 Task: In the  document learning.docx, change border color to  'Red' and border width to  '1.5' Select the first Column and fill it with the color  Light Magenta
Action: Mouse moved to (259, 392)
Screenshot: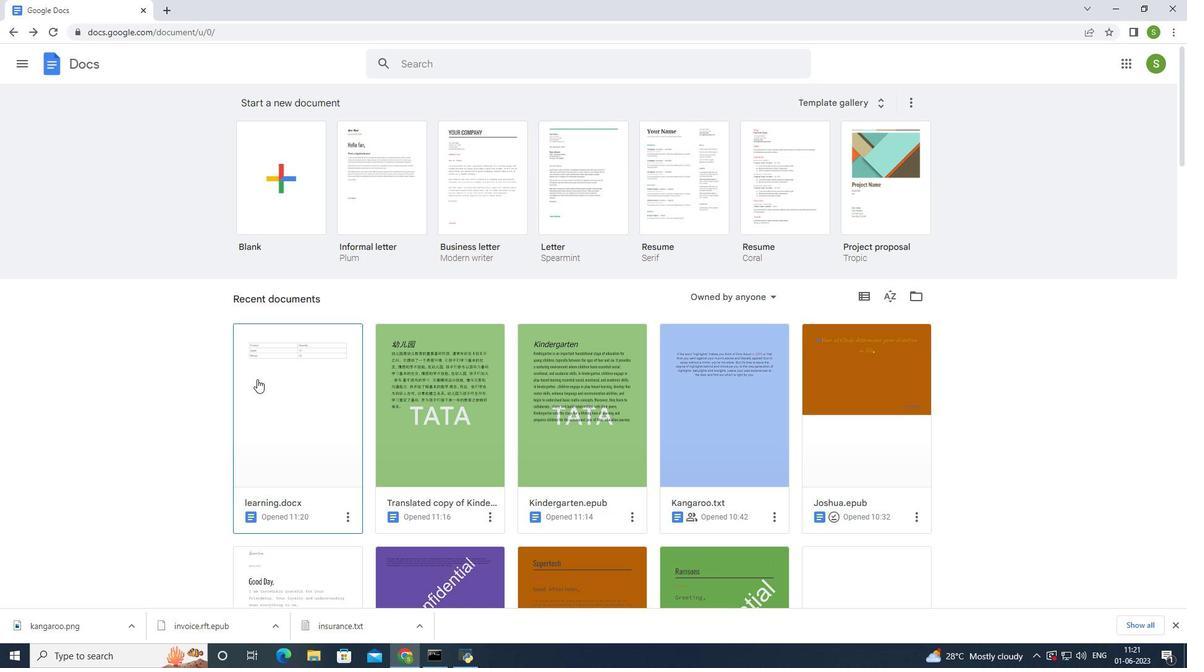
Action: Mouse pressed left at (259, 392)
Screenshot: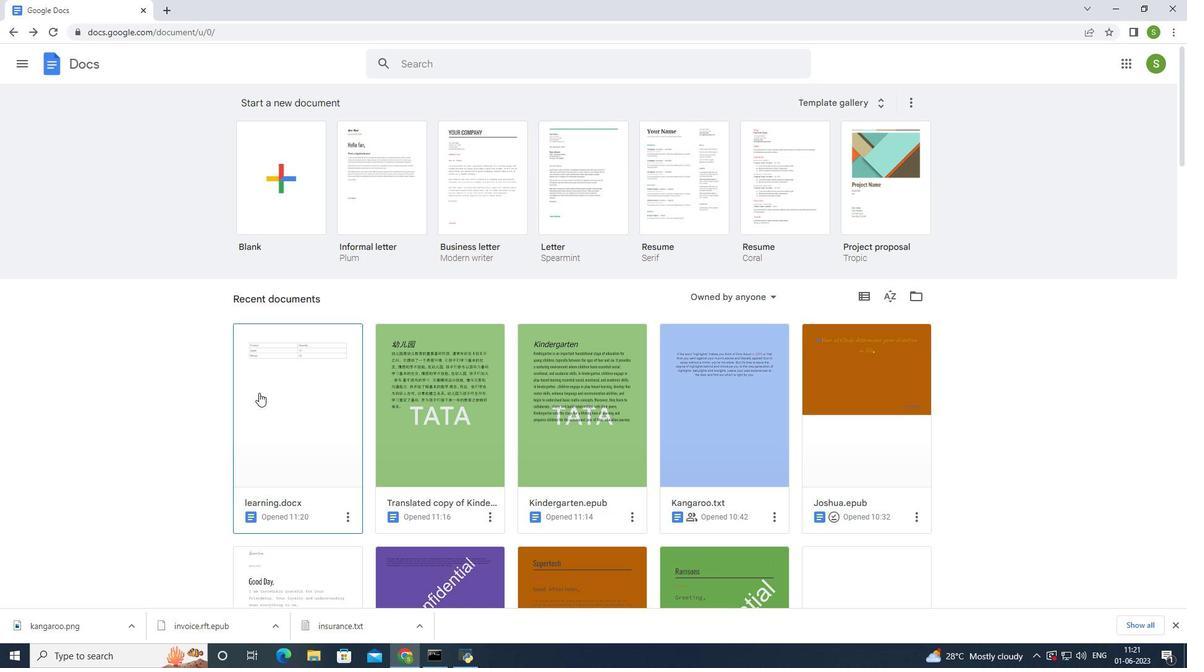 
Action: Mouse moved to (312, 209)
Screenshot: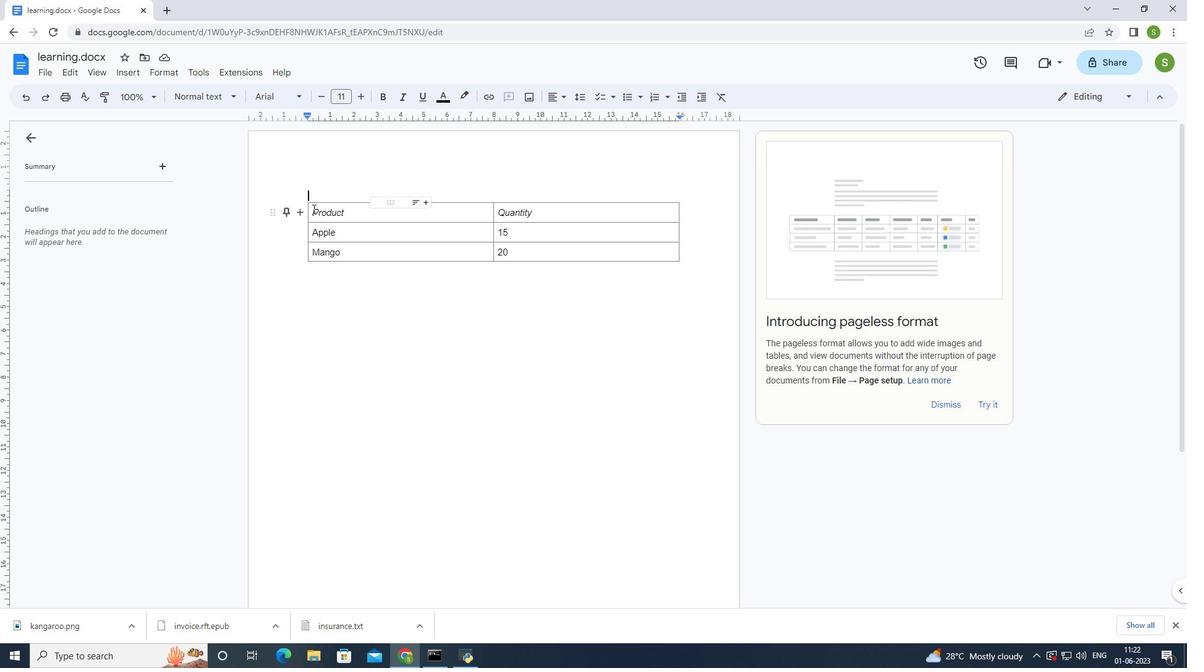 
Action: Mouse pressed left at (312, 209)
Screenshot: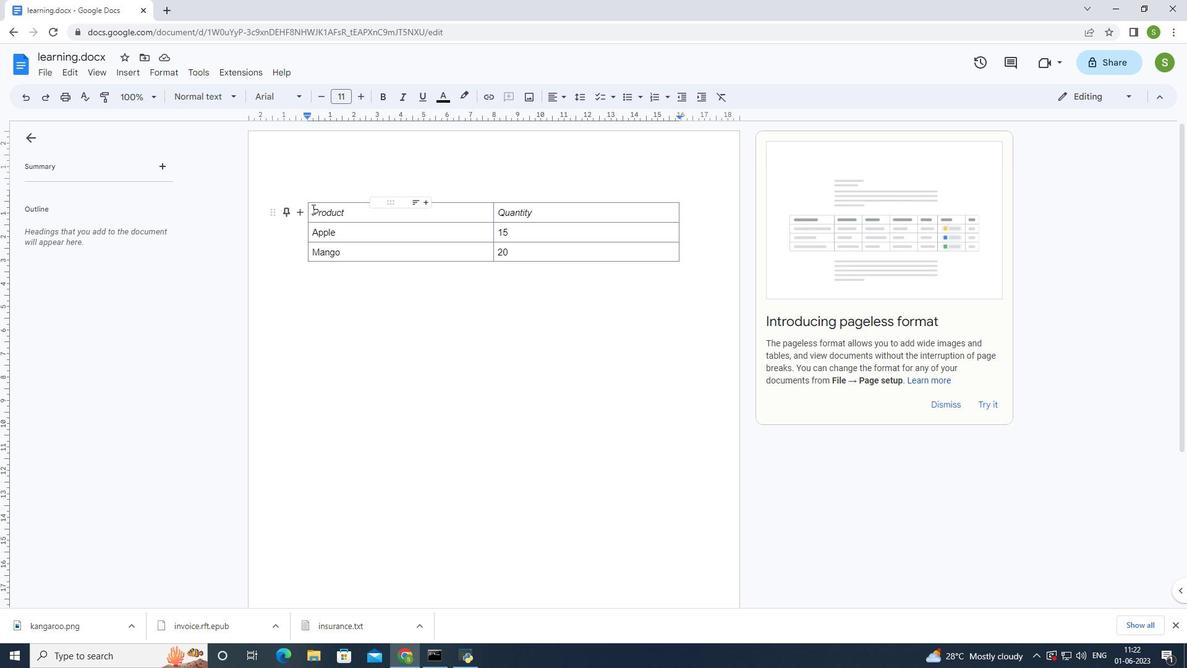 
Action: Mouse moved to (754, 98)
Screenshot: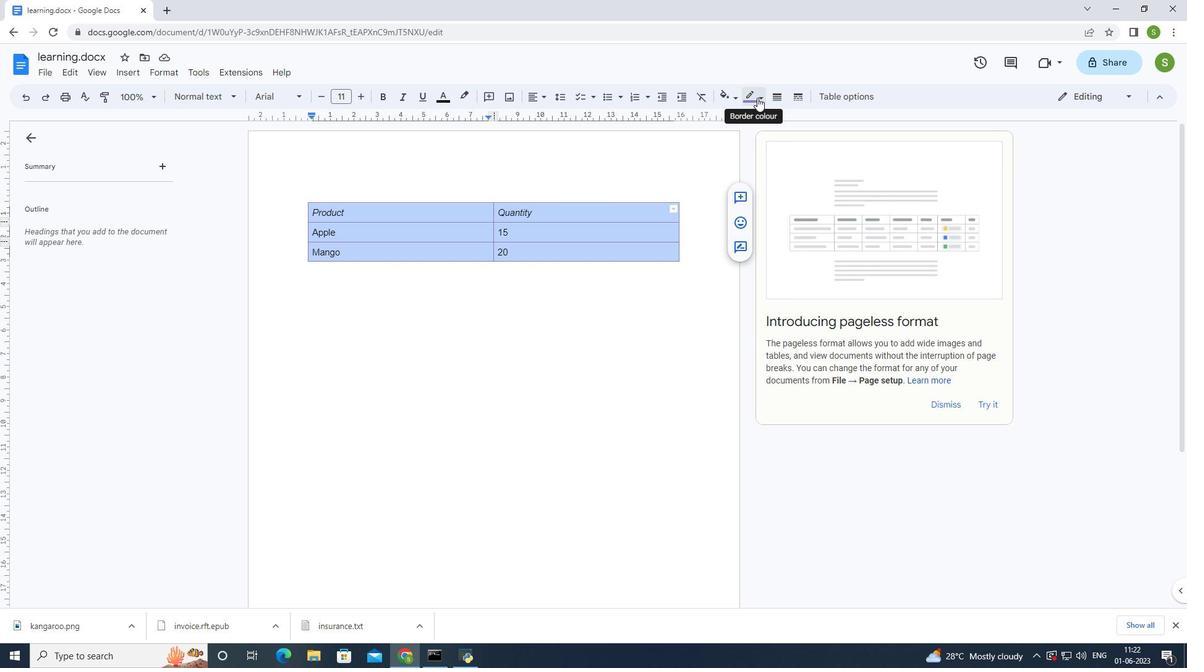 
Action: Mouse pressed left at (754, 98)
Screenshot: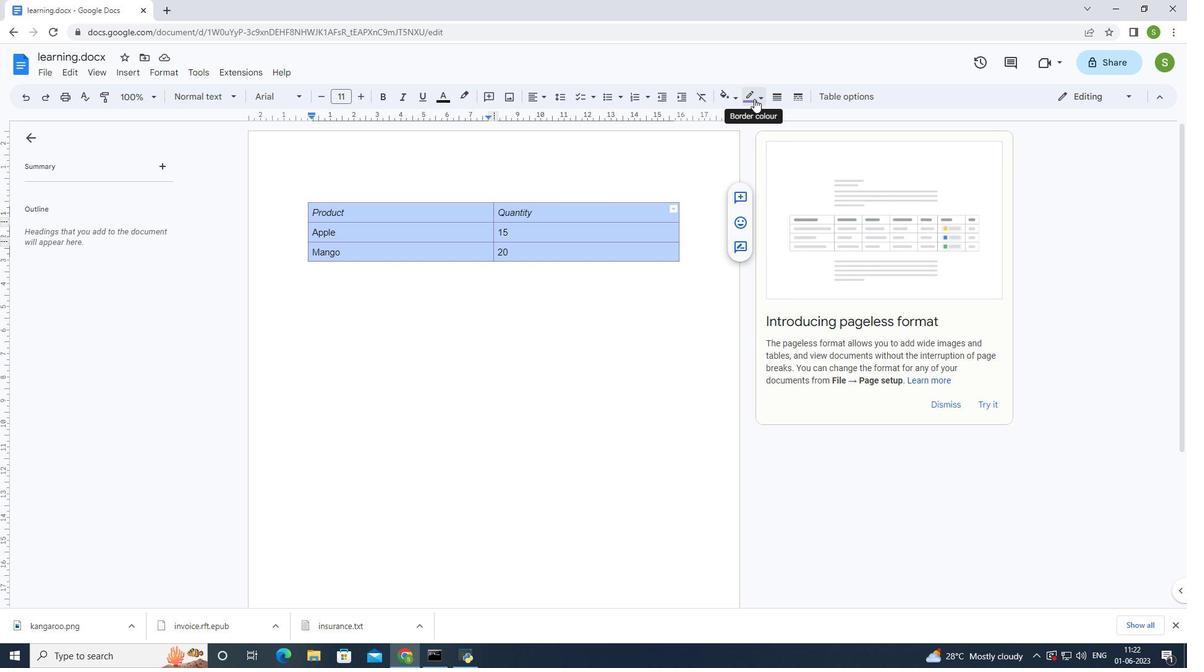 
Action: Mouse moved to (765, 129)
Screenshot: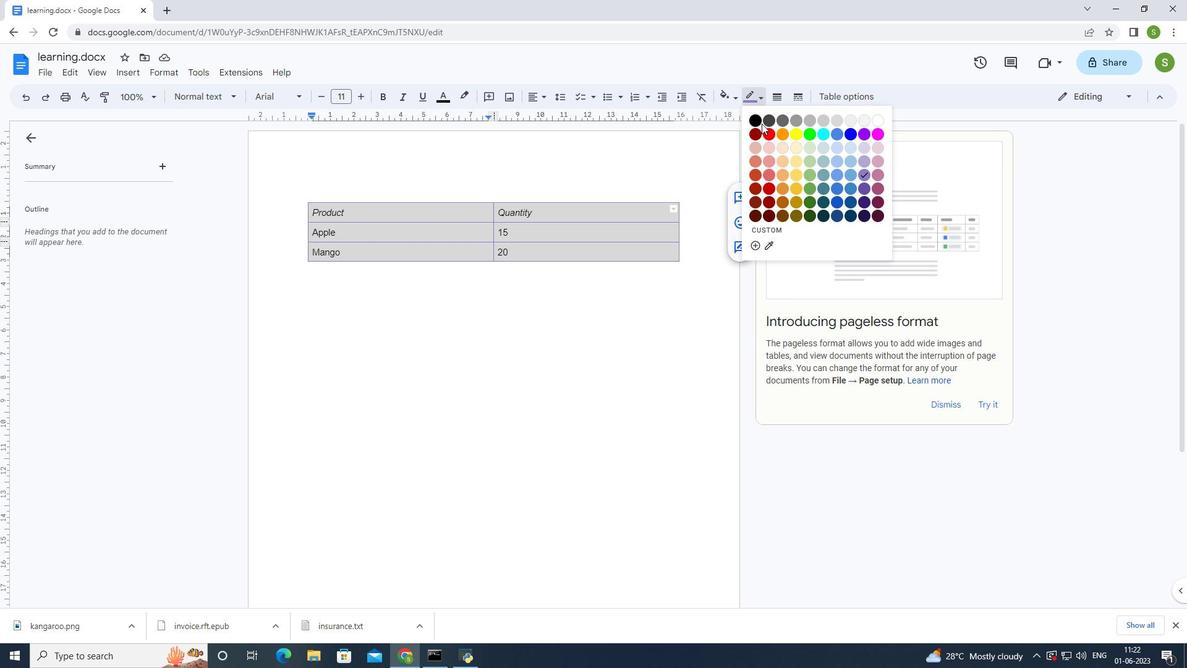
Action: Mouse pressed left at (765, 129)
Screenshot: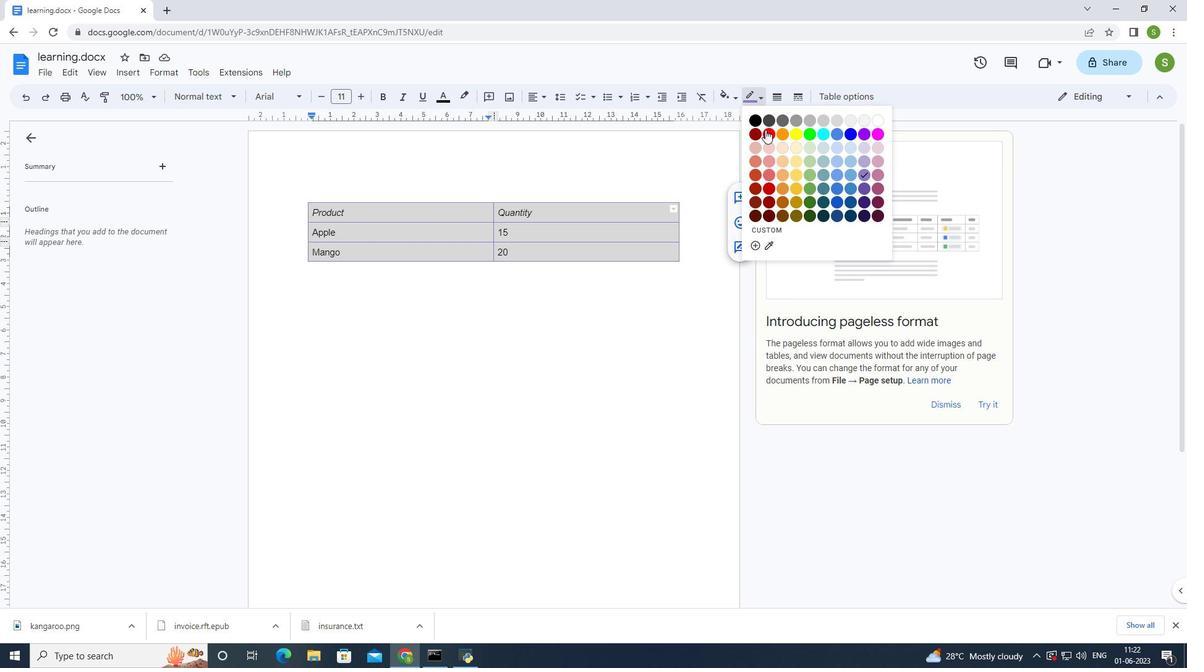 
Action: Mouse moved to (561, 99)
Screenshot: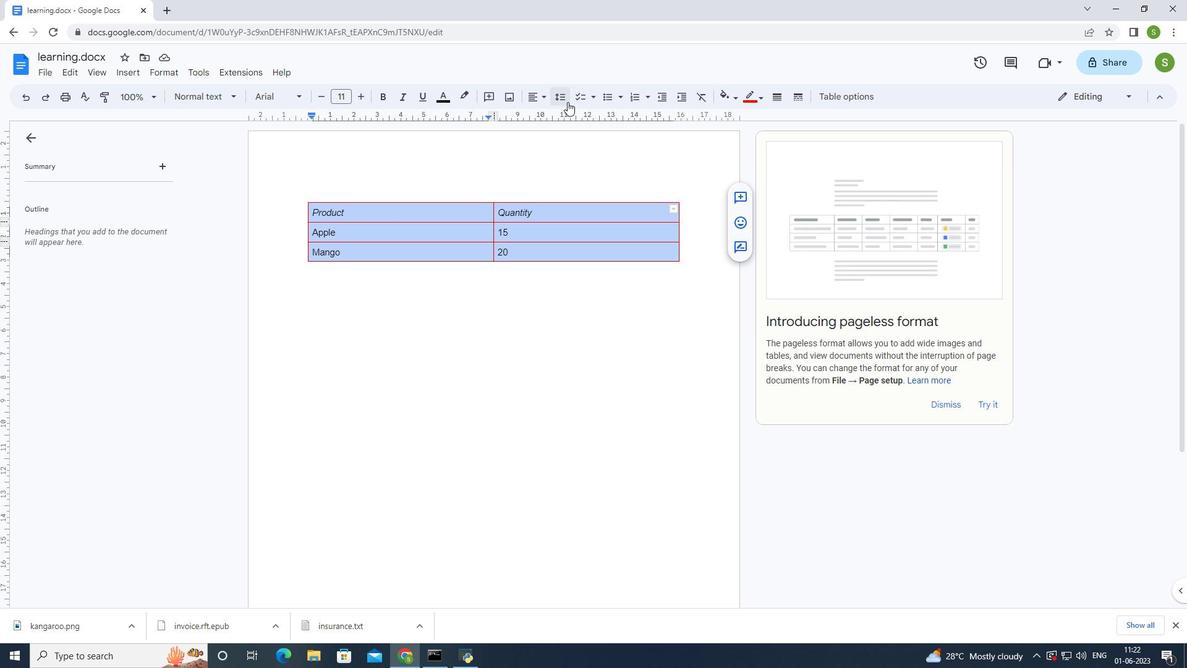 
Action: Mouse pressed left at (561, 99)
Screenshot: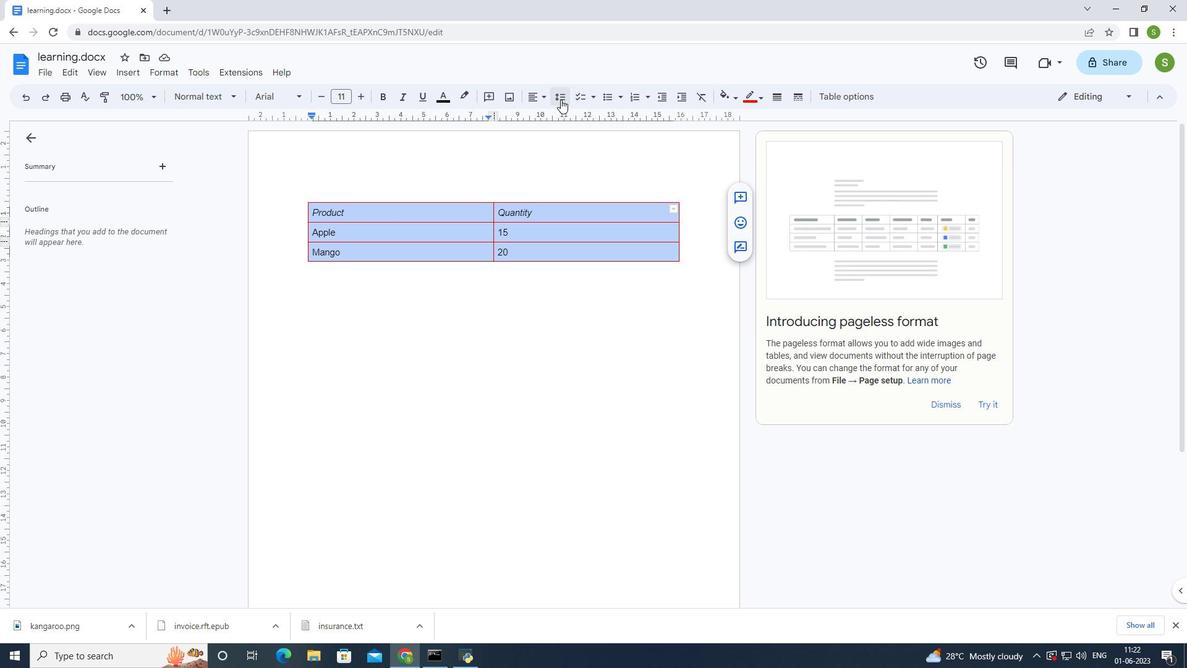 
Action: Mouse moved to (777, 95)
Screenshot: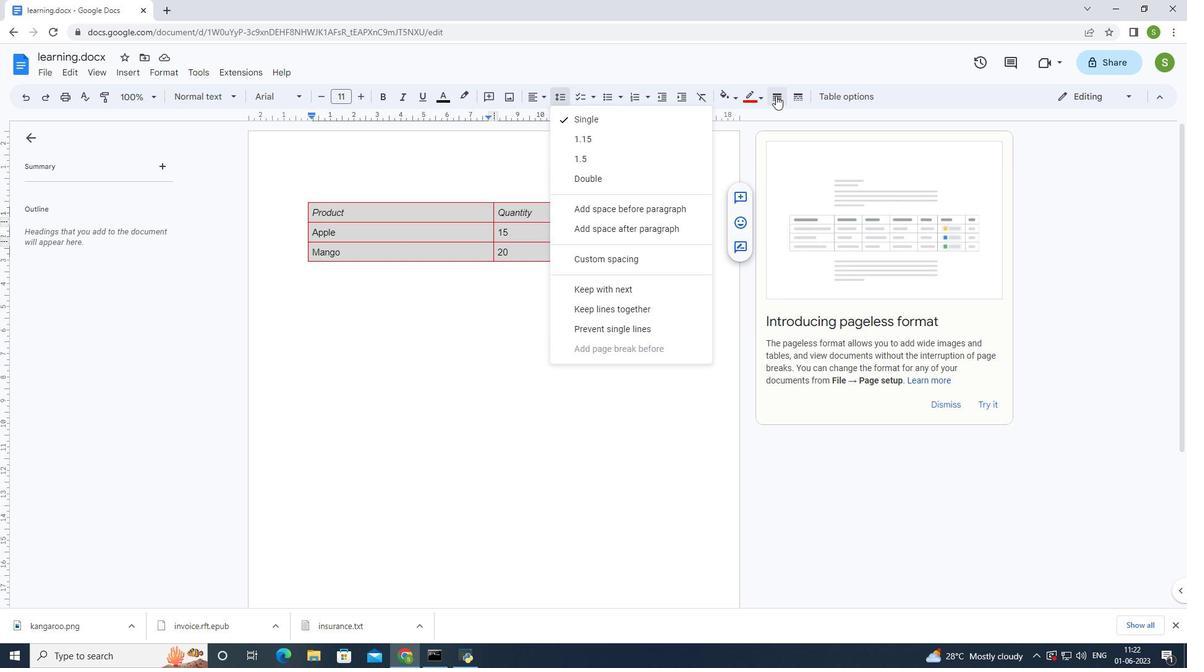 
Action: Mouse pressed left at (777, 95)
Screenshot: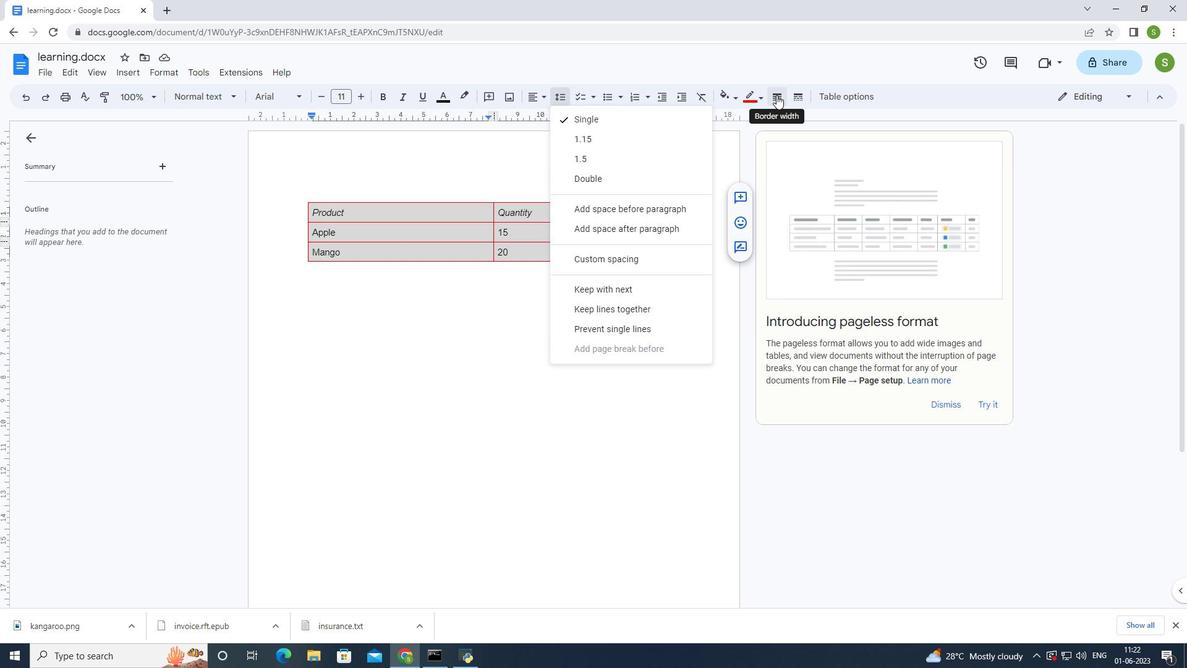 
Action: Mouse moved to (802, 199)
Screenshot: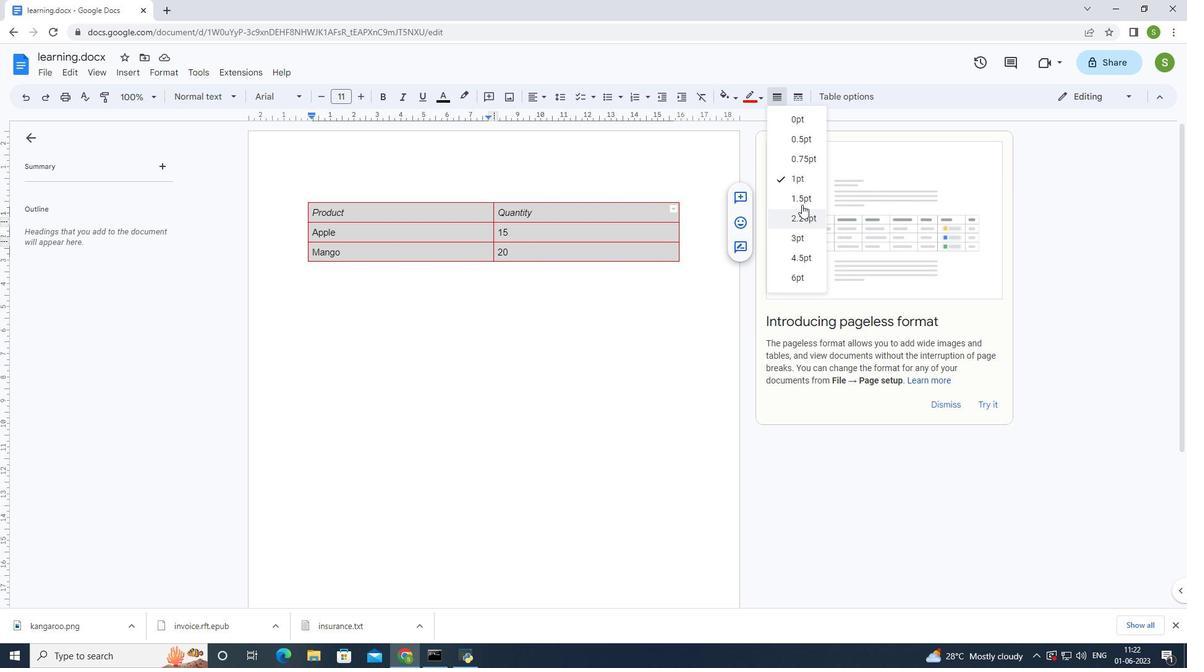 
Action: Mouse pressed left at (802, 199)
Screenshot: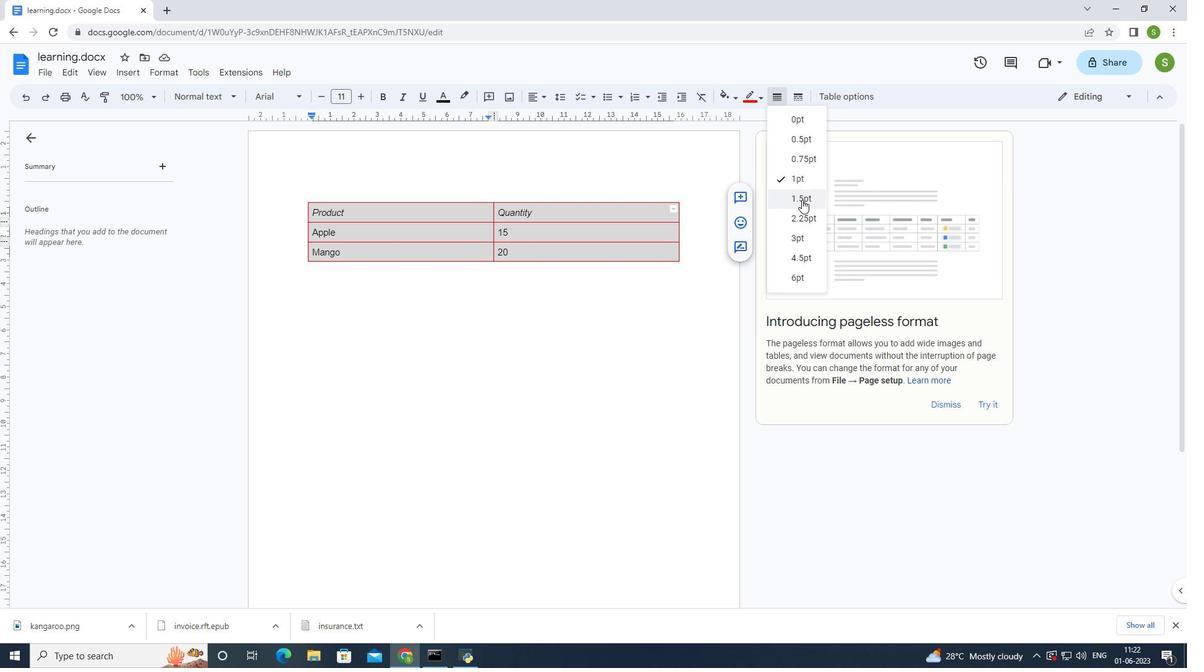 
Action: Mouse moved to (725, 94)
Screenshot: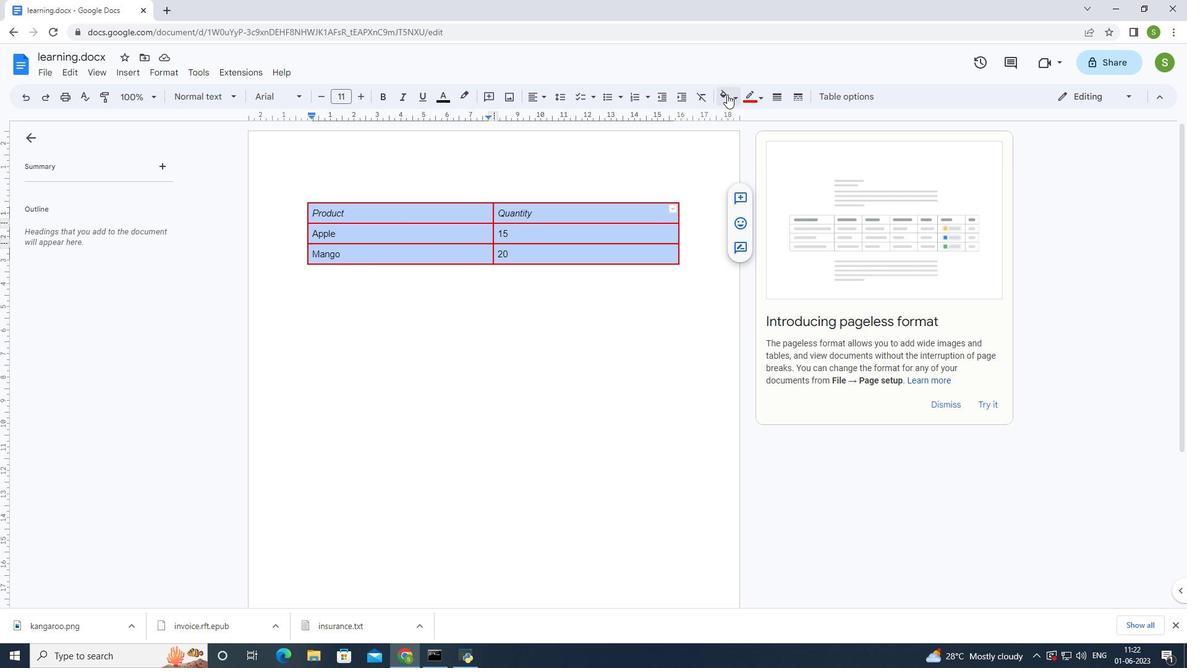 
Action: Mouse pressed left at (725, 94)
Screenshot: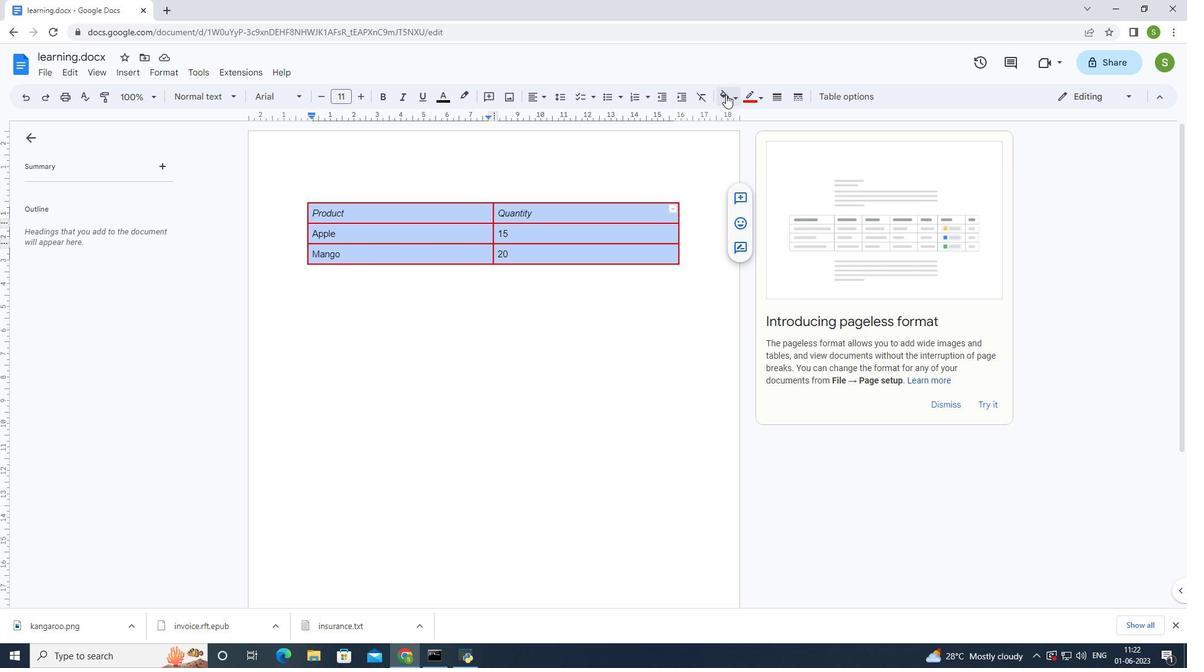 
Action: Mouse moved to (853, 204)
Screenshot: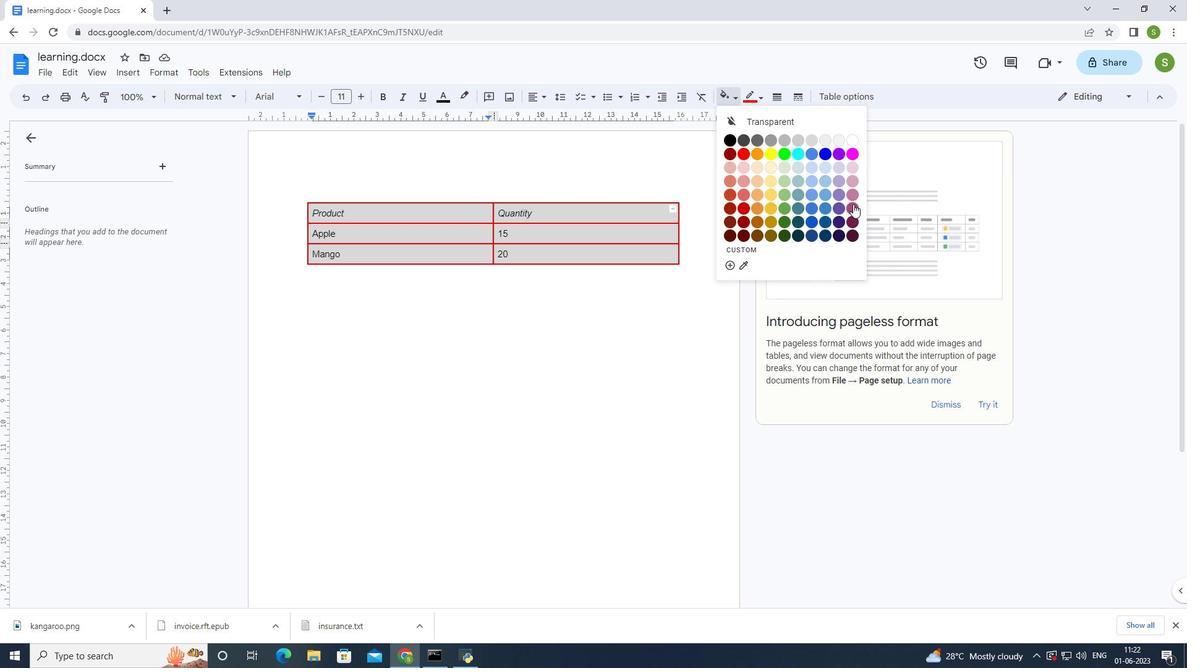 
Action: Mouse pressed left at (853, 204)
Screenshot: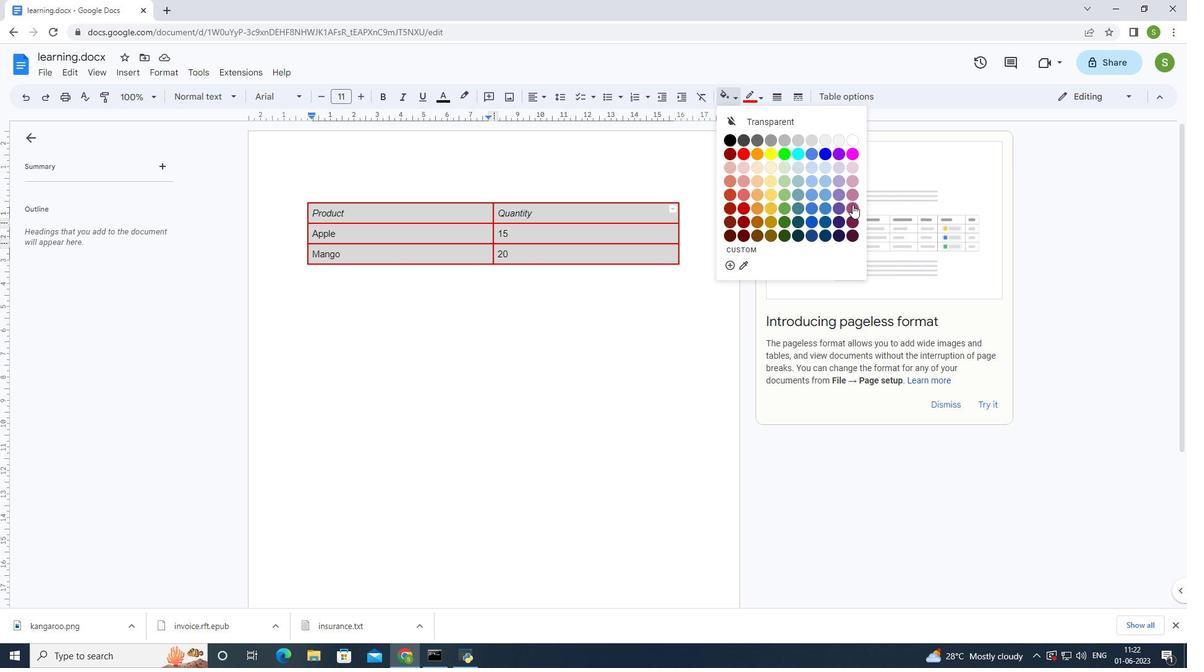 
Action: Mouse moved to (601, 347)
Screenshot: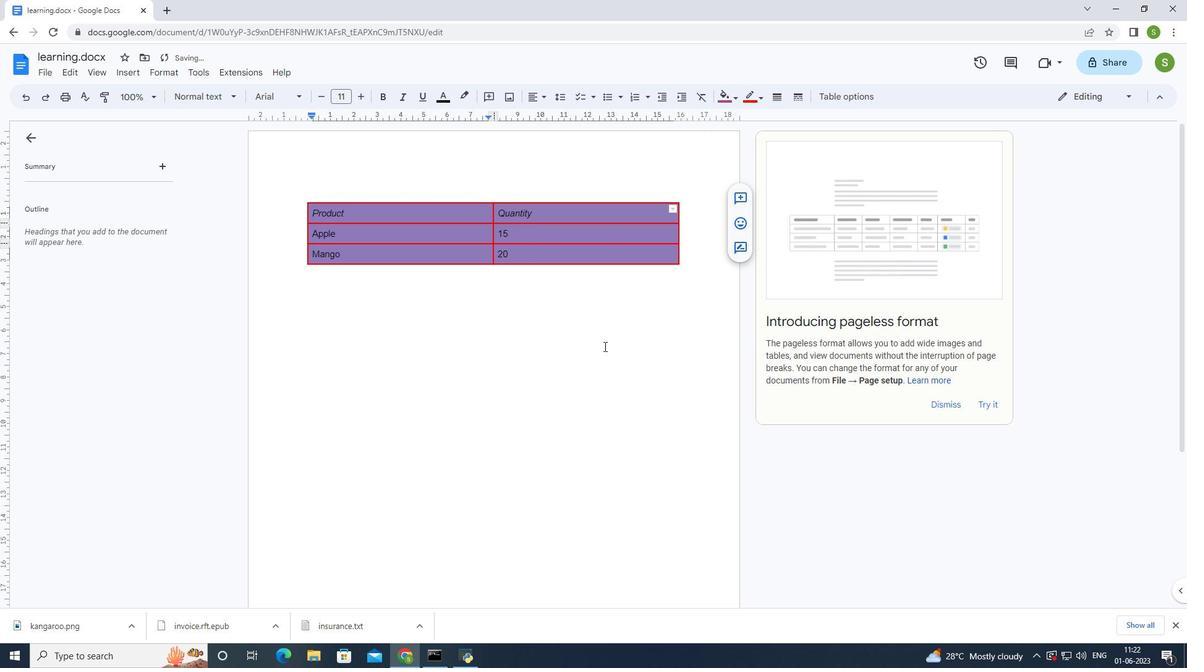 
Action: Mouse pressed left at (601, 347)
Screenshot: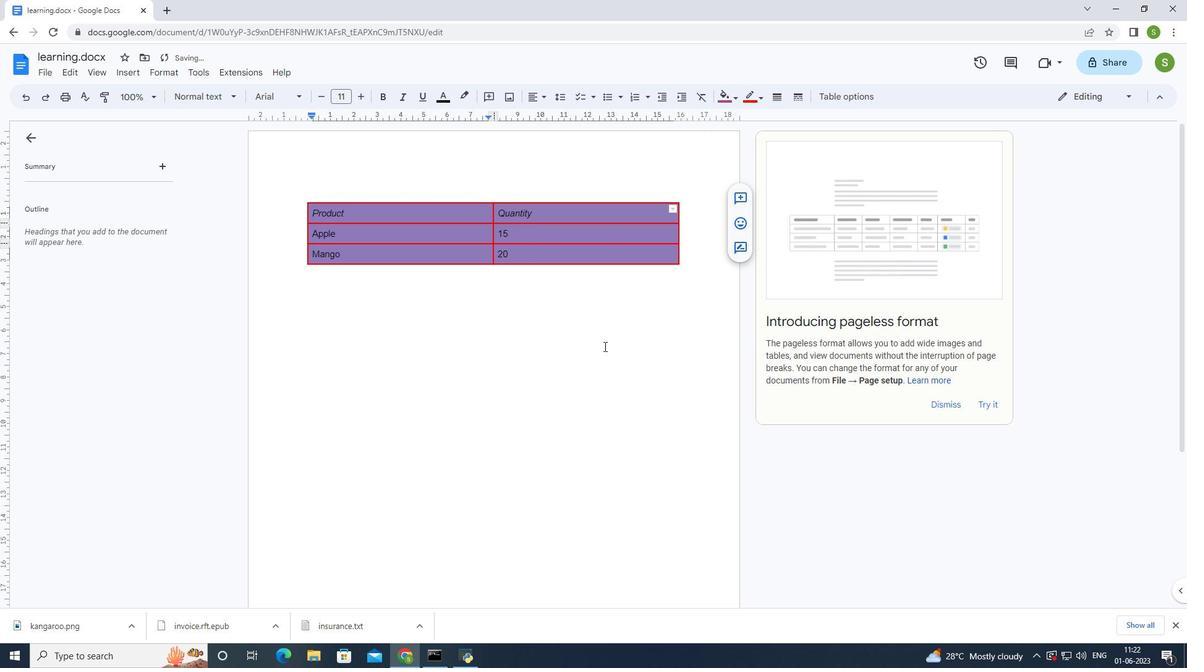 
Action: Mouse moved to (450, 295)
Screenshot: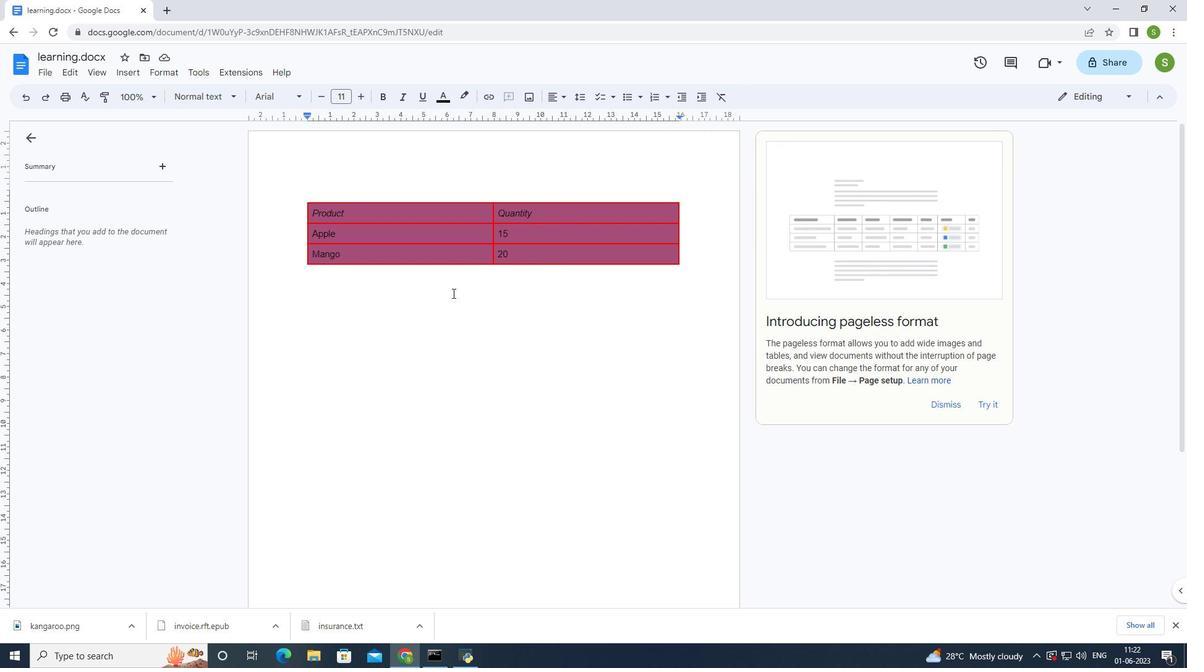 
Action: Key pressed ctrl+S
Screenshot: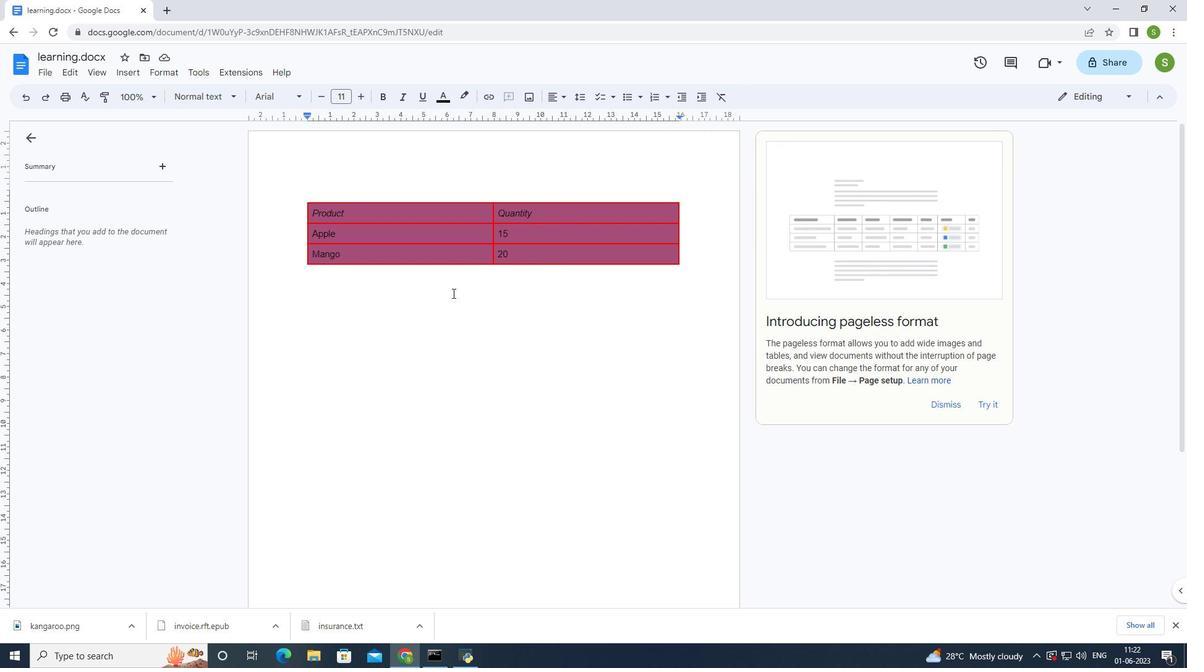 
Action: Mouse moved to (417, 218)
Screenshot: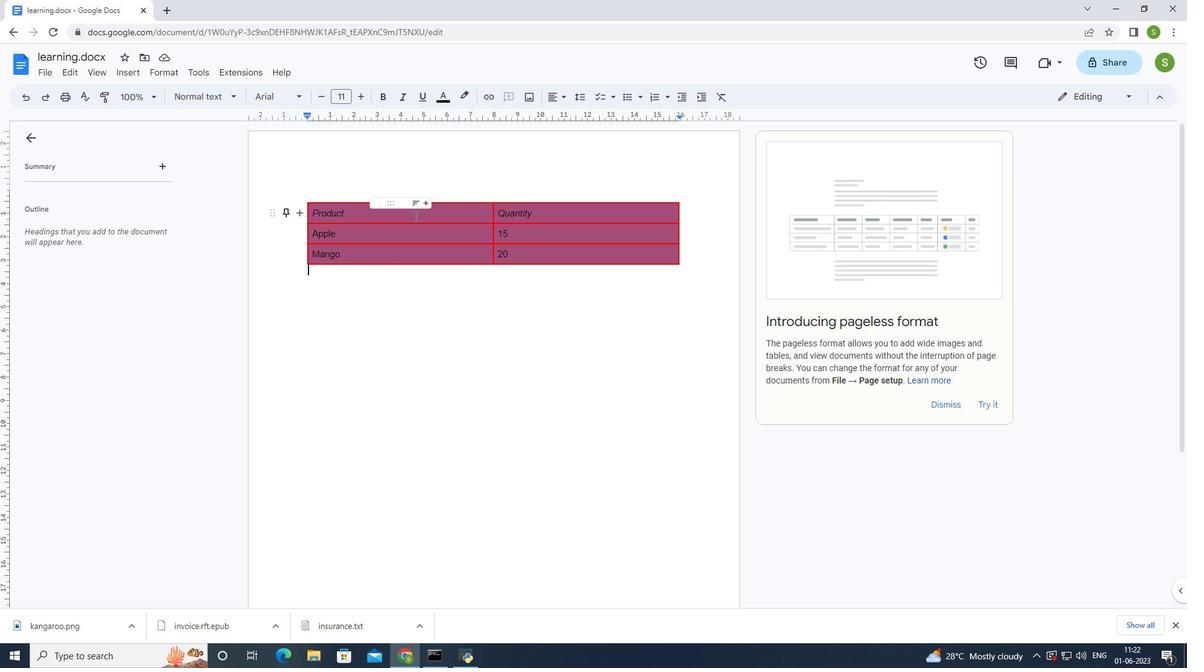 
